 Task: Explore the Foot Route from Times Square to Central Park in NYC.
Action: Mouse moved to (370, 109)
Screenshot: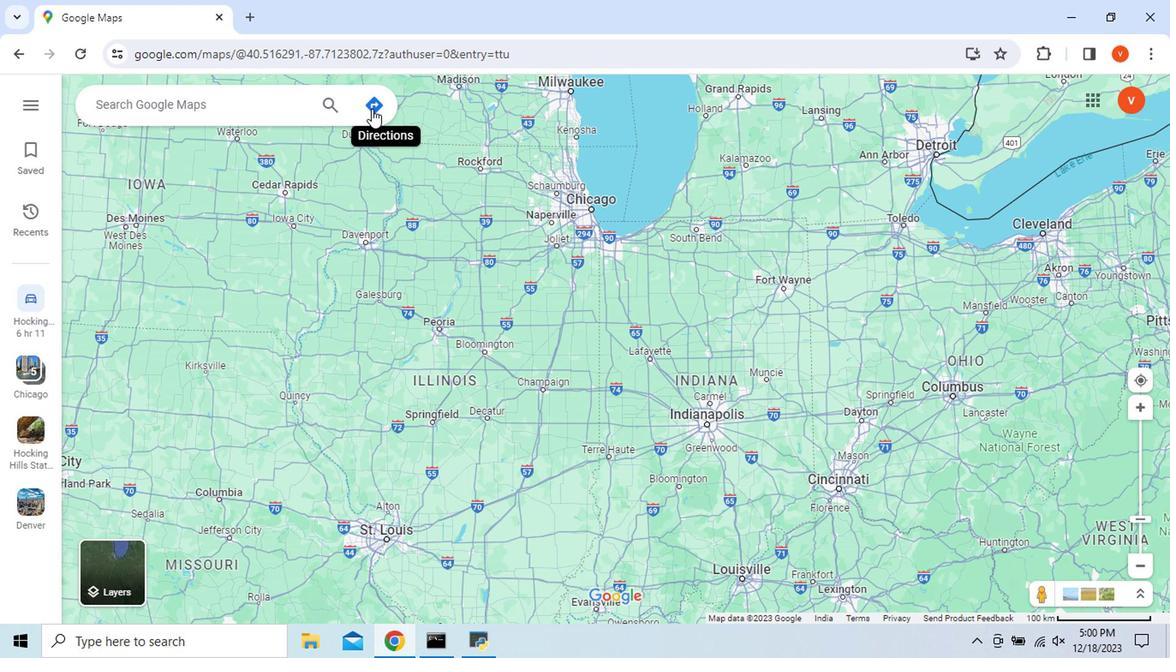 
Action: Mouse pressed left at (370, 109)
Screenshot: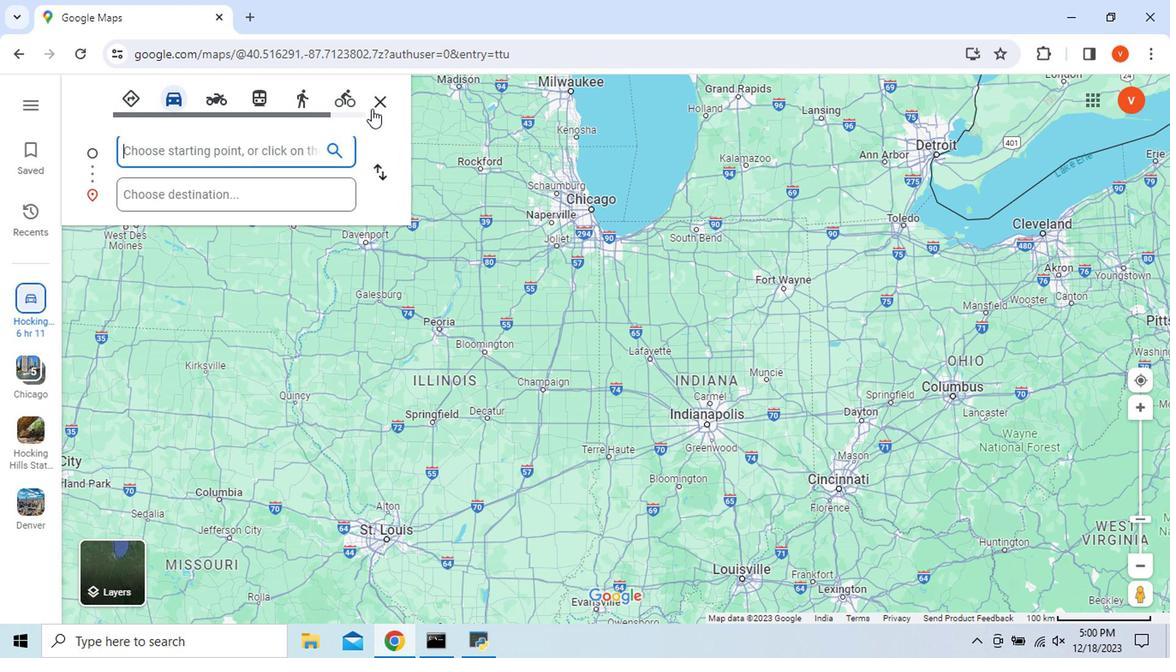 
Action: Key pressed <Key.shift>Times<Key.space>
Screenshot: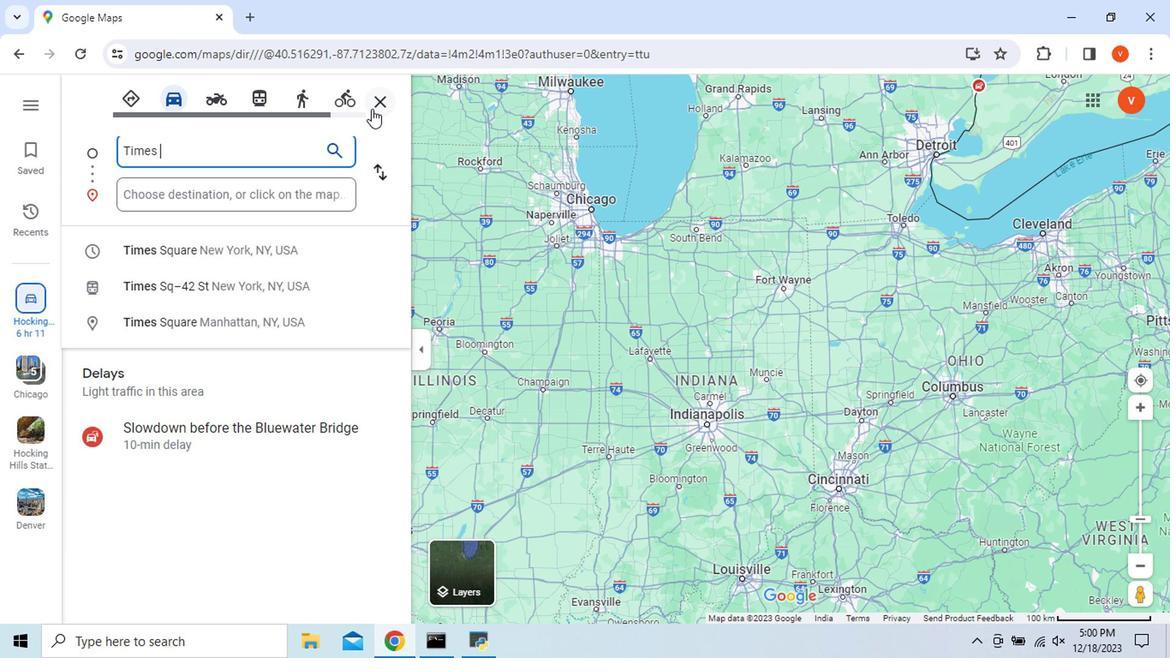
Action: Mouse moved to (170, 251)
Screenshot: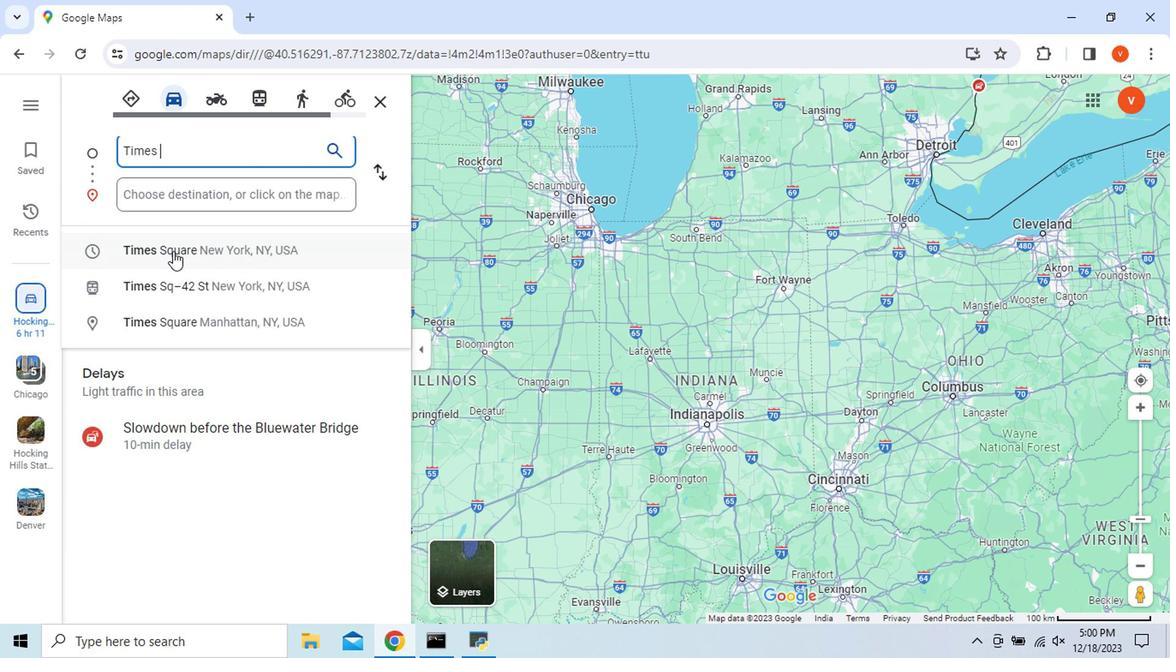 
Action: Mouse pressed left at (170, 251)
Screenshot: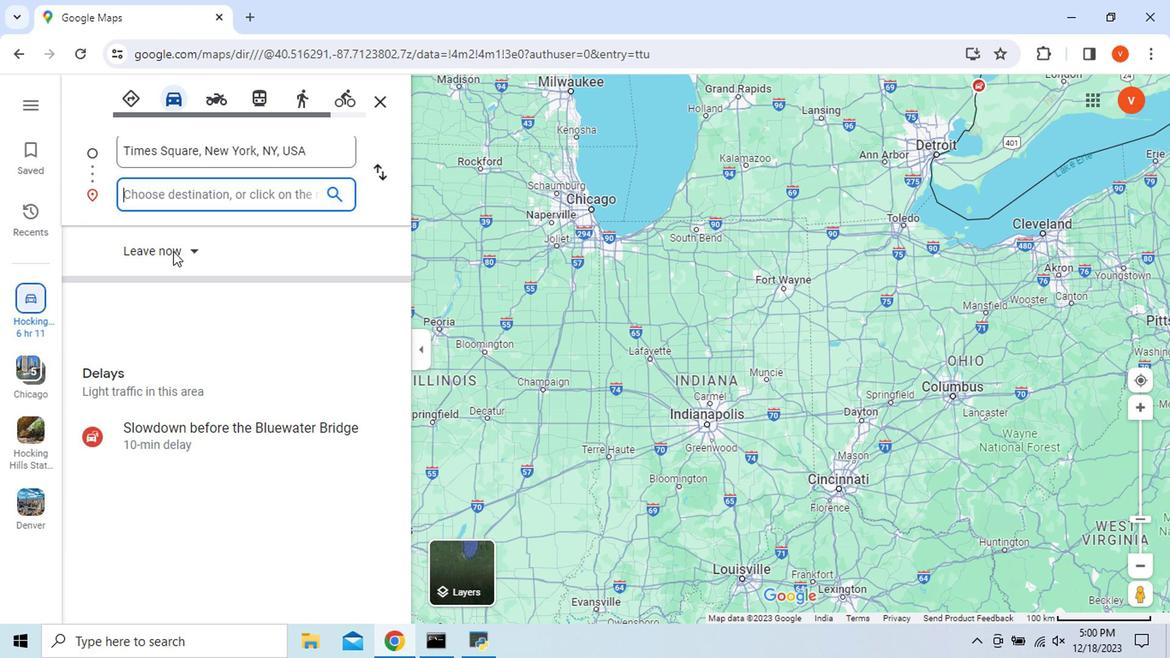 
Action: Mouse moved to (151, 192)
Screenshot: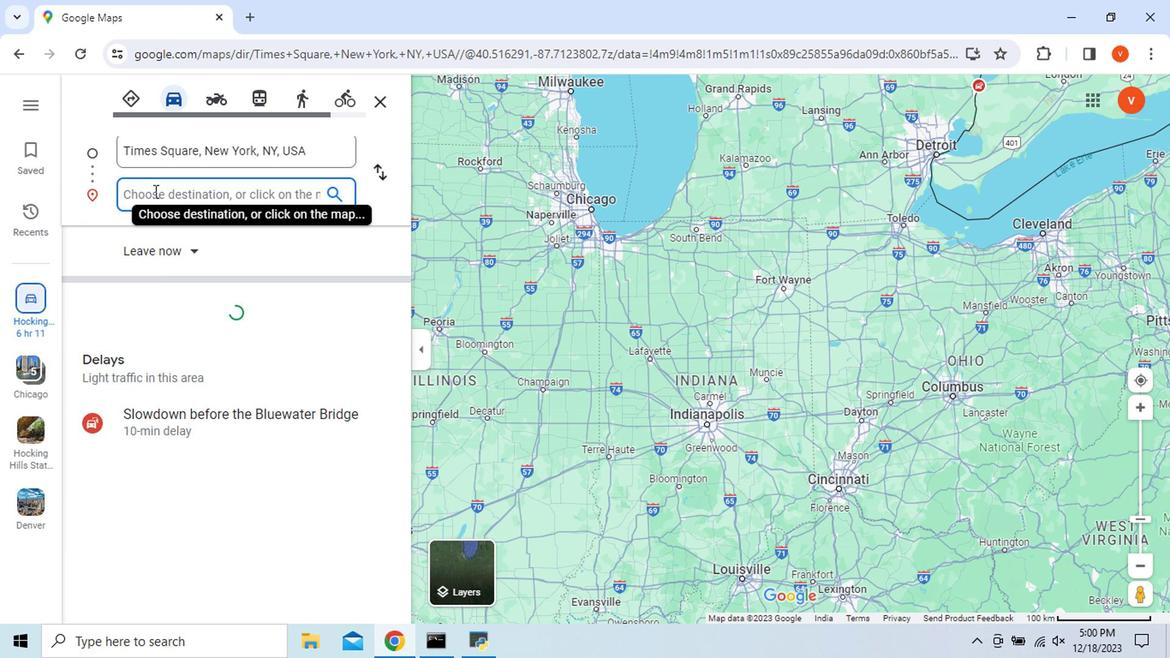 
Action: Key pressed <Key.shift>Central<Key.space>
Screenshot: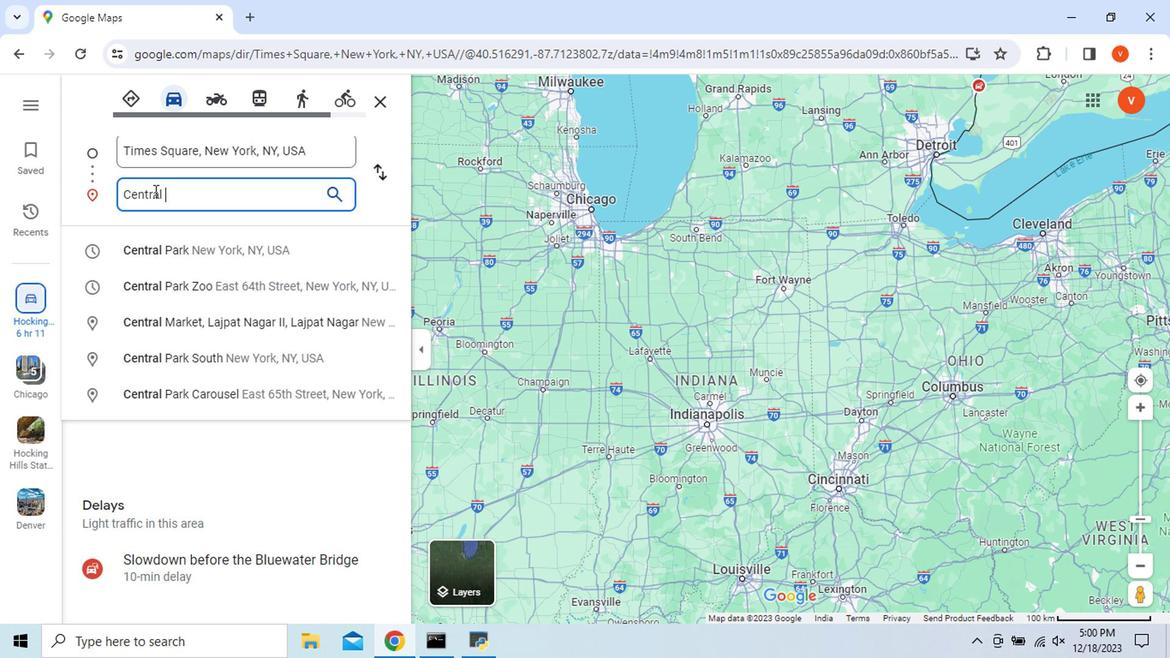 
Action: Mouse moved to (169, 251)
Screenshot: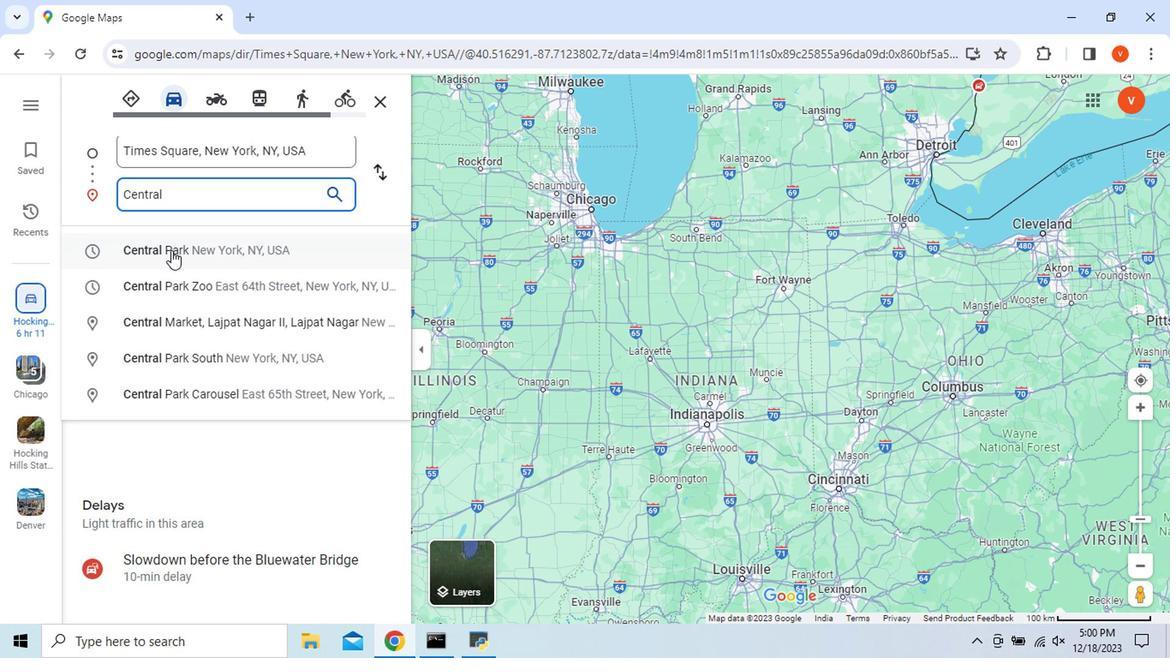 
Action: Mouse pressed left at (169, 251)
Screenshot: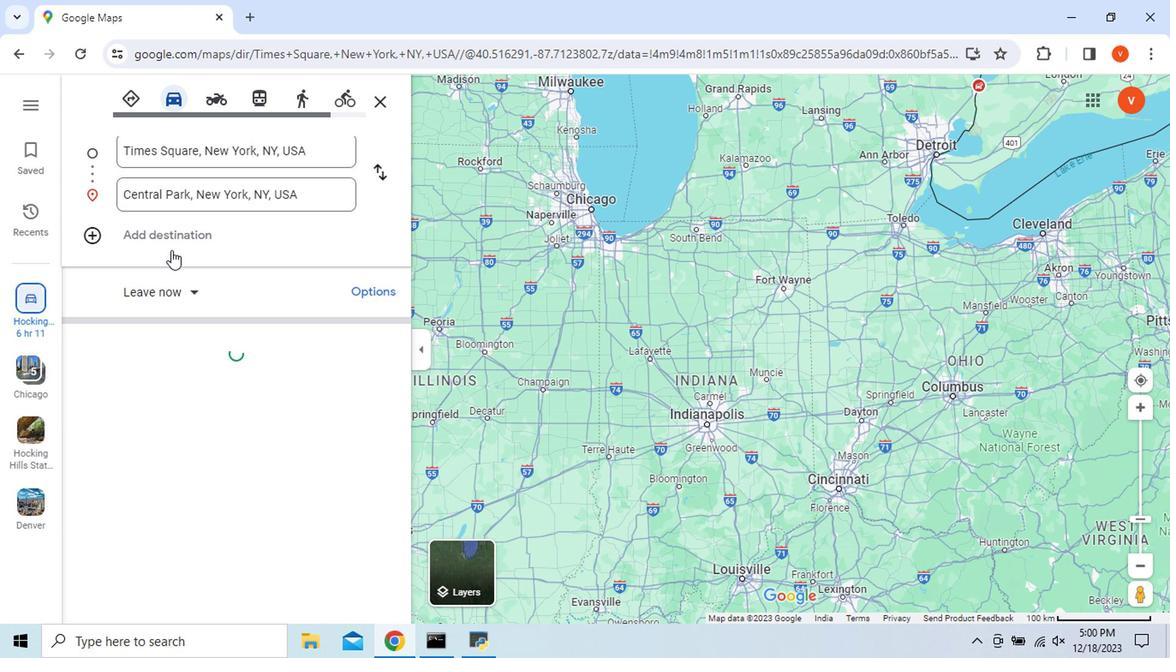 
Action: Mouse moved to (298, 107)
Screenshot: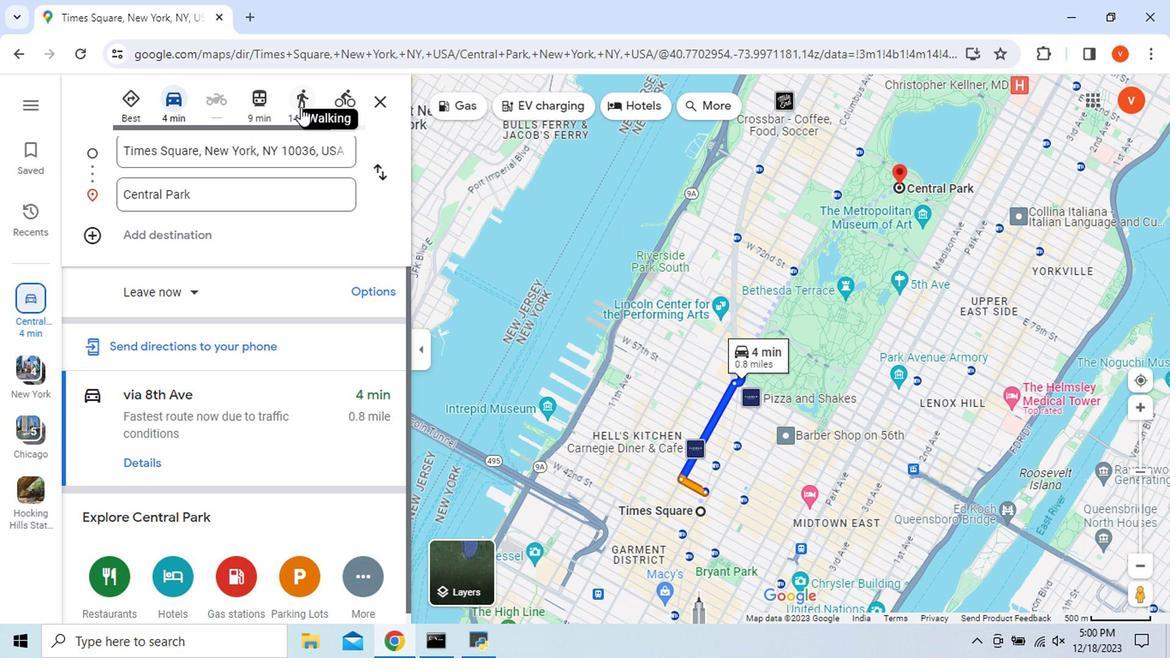 
Action: Mouse pressed left at (298, 107)
Screenshot: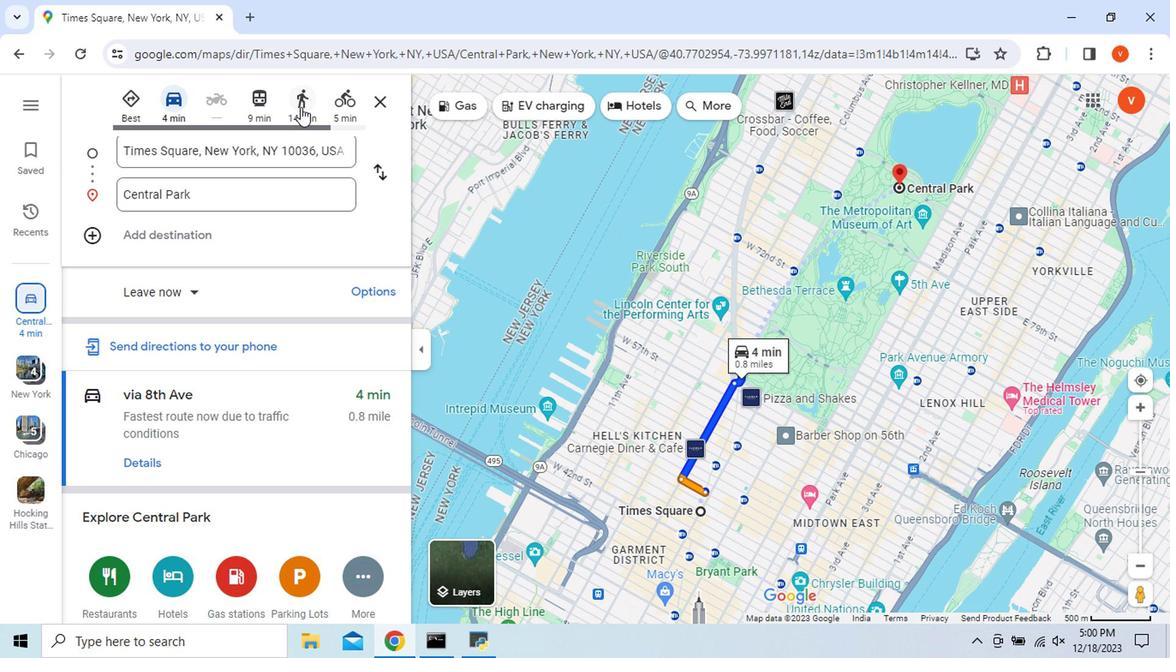 
Action: Mouse moved to (768, 340)
Screenshot: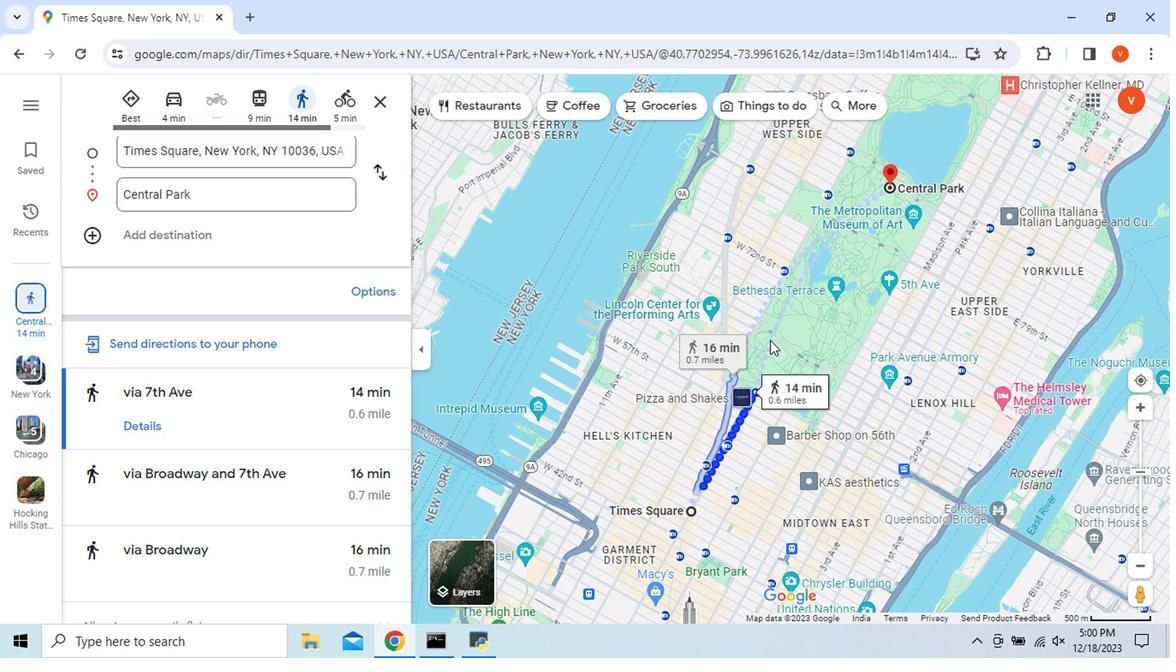 
Action: Mouse pressed right at (768, 340)
Screenshot: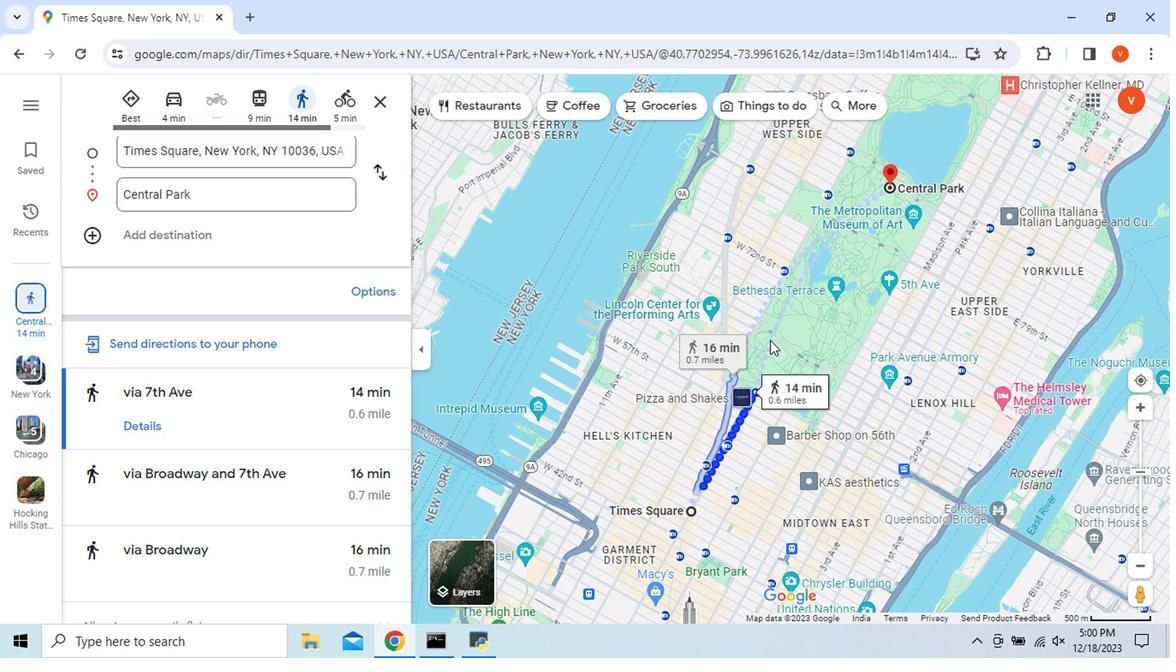 
Action: Mouse moved to (795, 306)
Screenshot: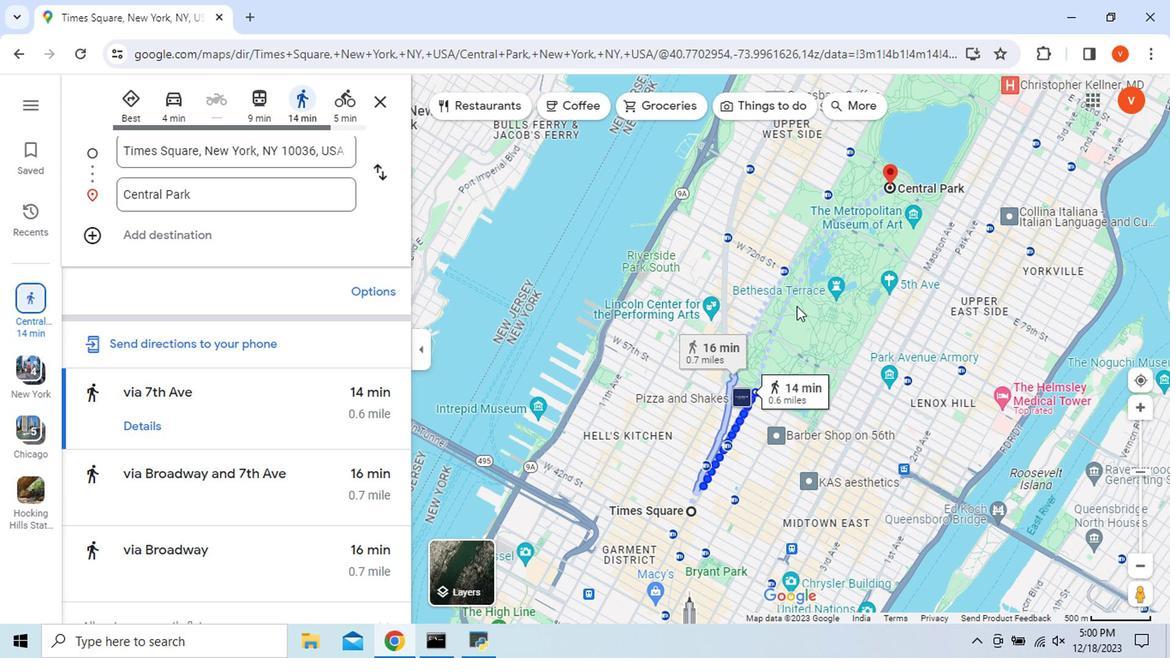 
Action: Mouse pressed left at (795, 306)
Screenshot: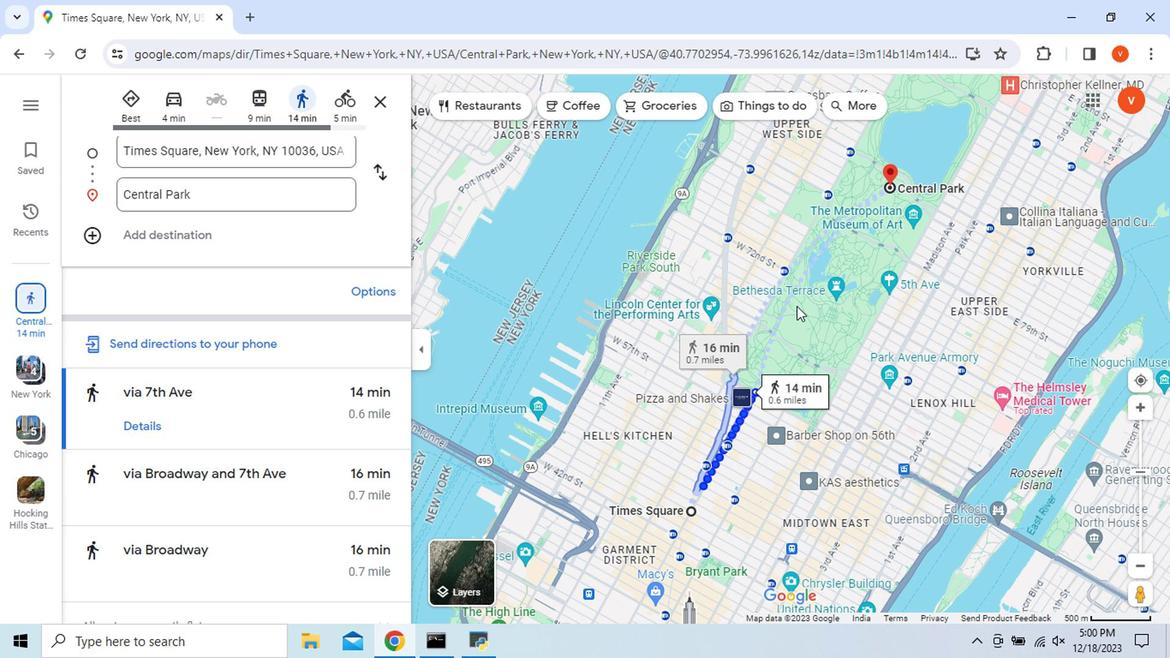 
Action: Mouse moved to (861, 104)
Screenshot: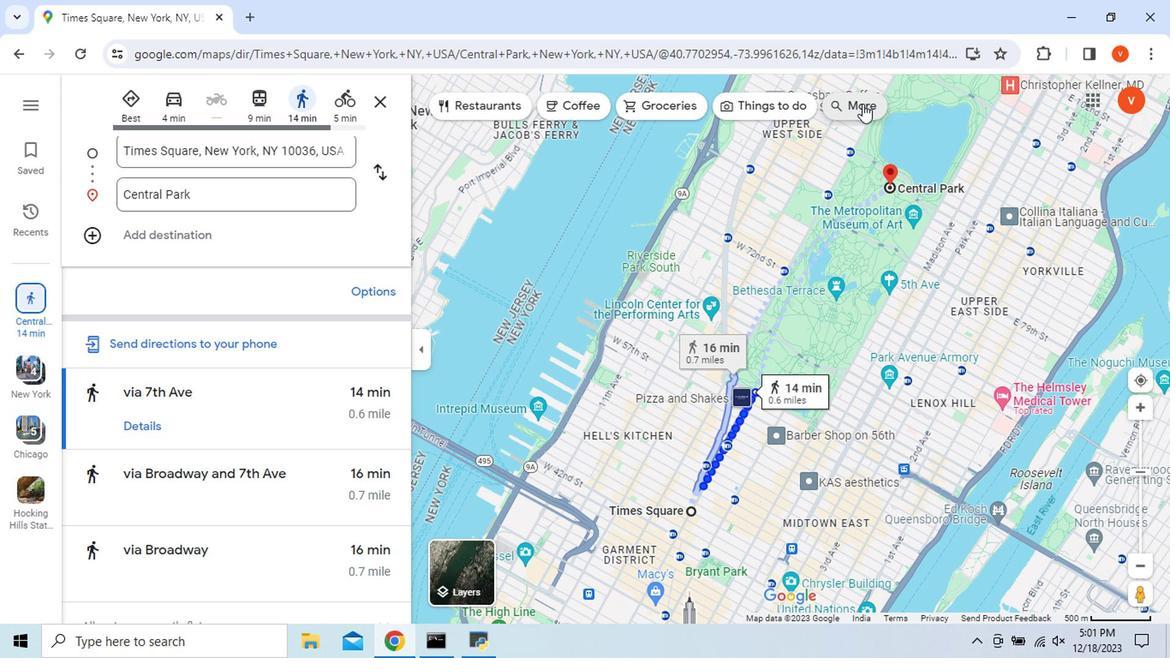 
Action: Mouse pressed left at (861, 104)
Screenshot: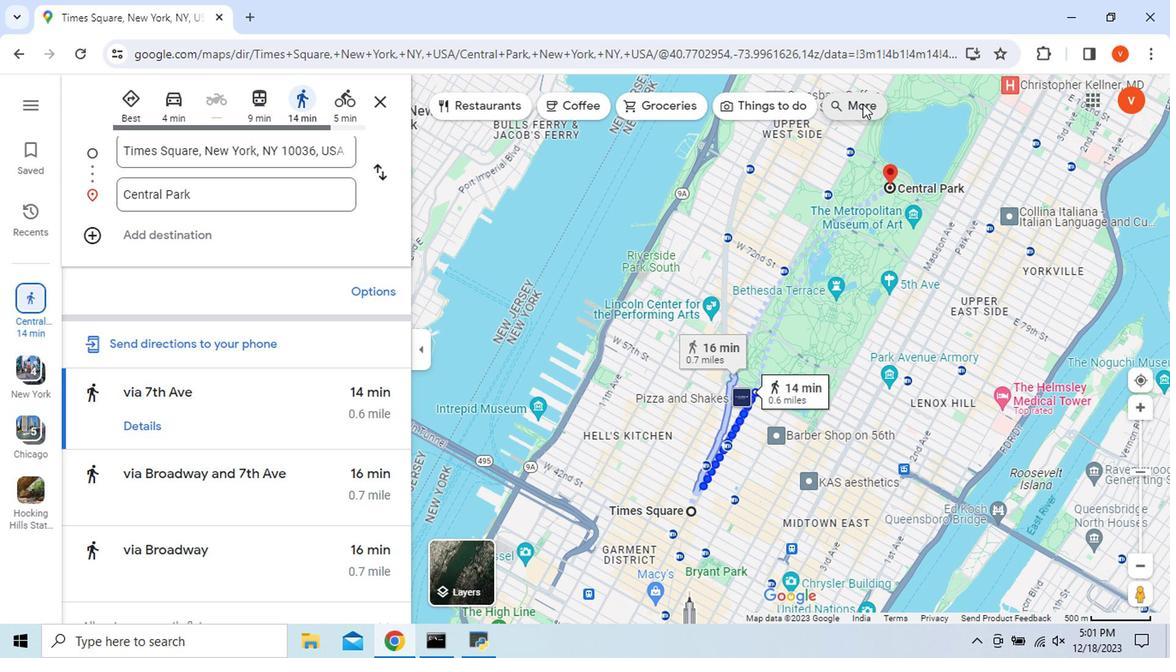 
Action: Mouse moved to (381, 260)
Screenshot: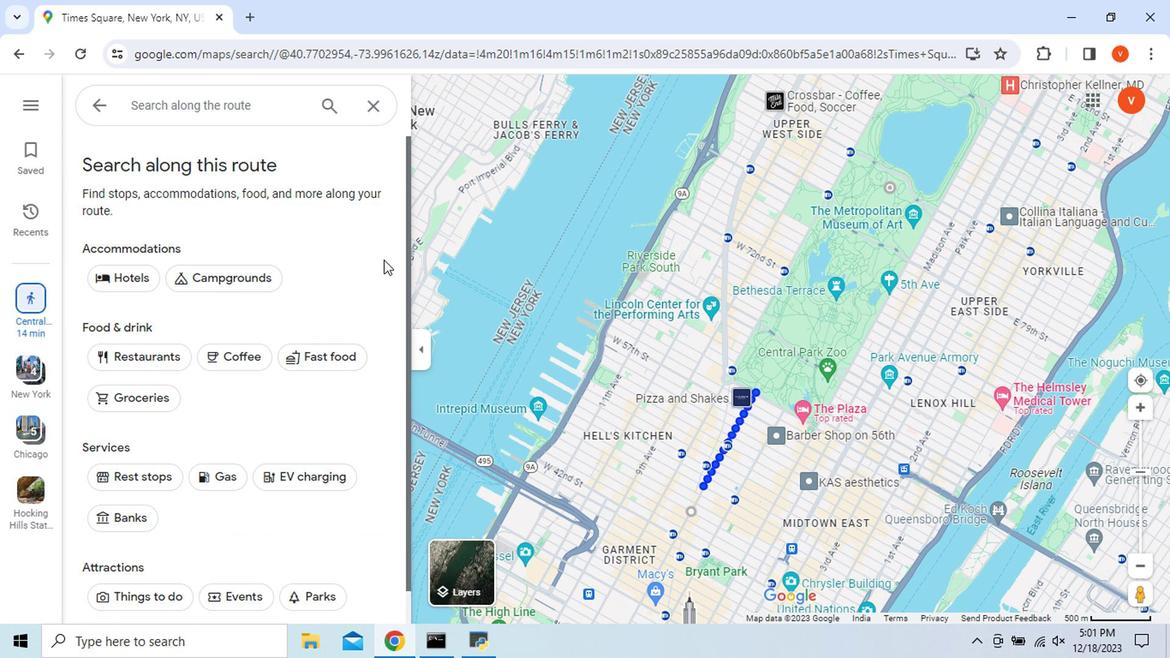 
Action: Mouse scrolled (381, 259) with delta (0, 0)
Screenshot: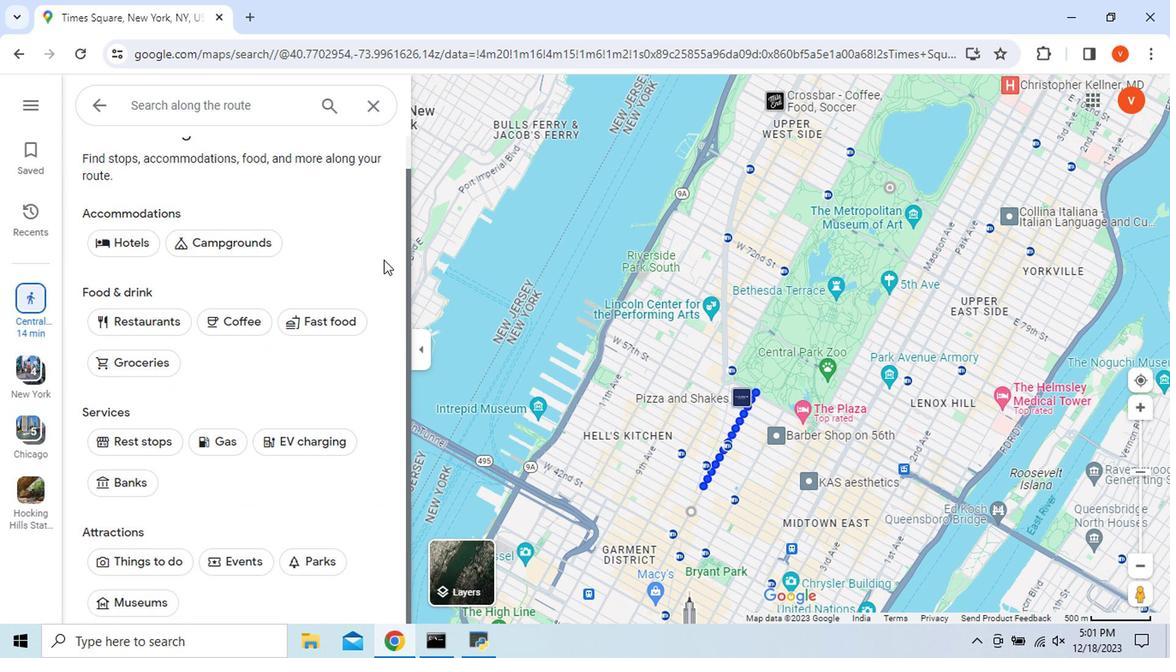 
Action: Mouse scrolled (381, 259) with delta (0, 0)
Screenshot: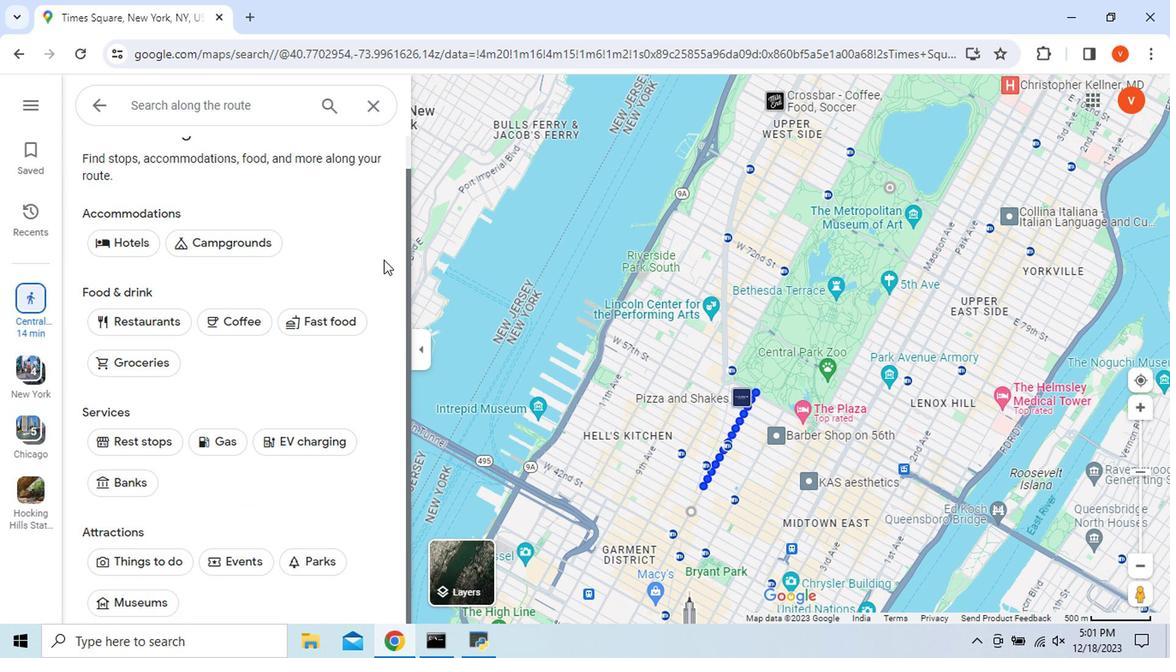 
Action: Mouse moved to (365, 110)
Screenshot: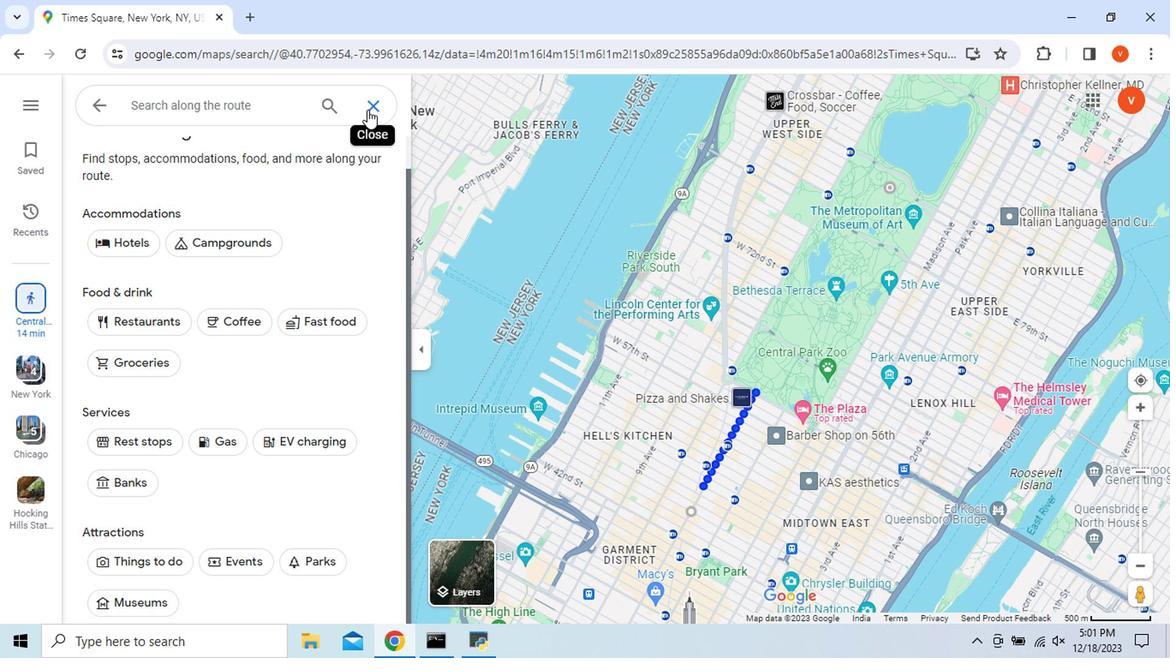 
Action: Mouse pressed left at (365, 110)
Screenshot: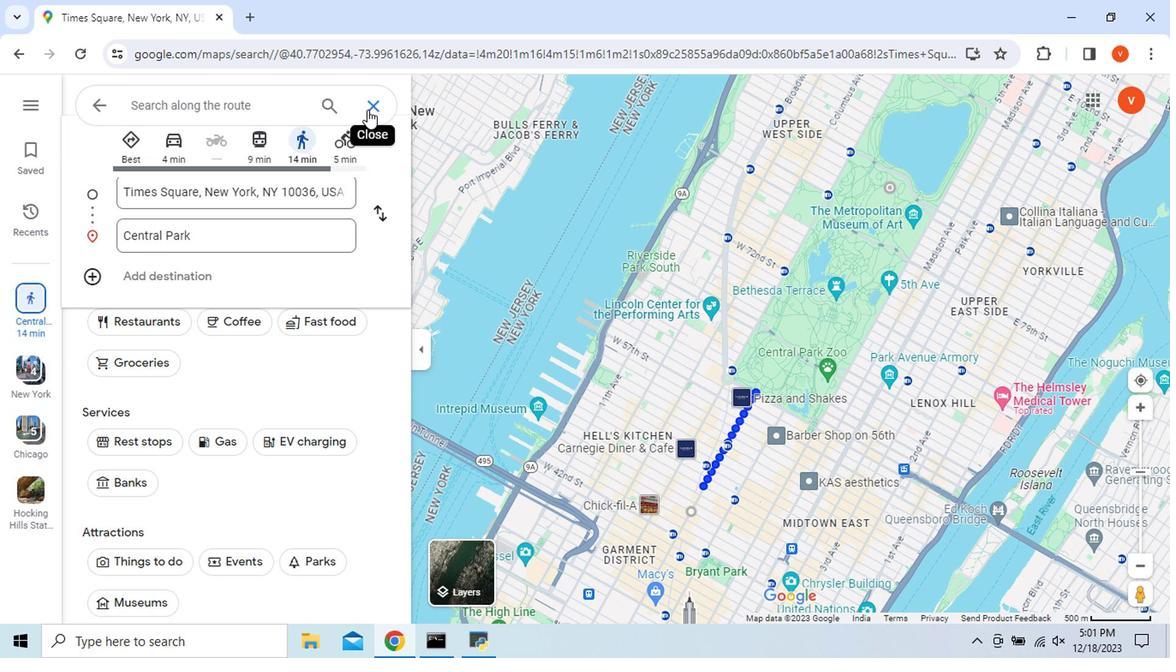 
Action: Mouse moved to (149, 425)
Screenshot: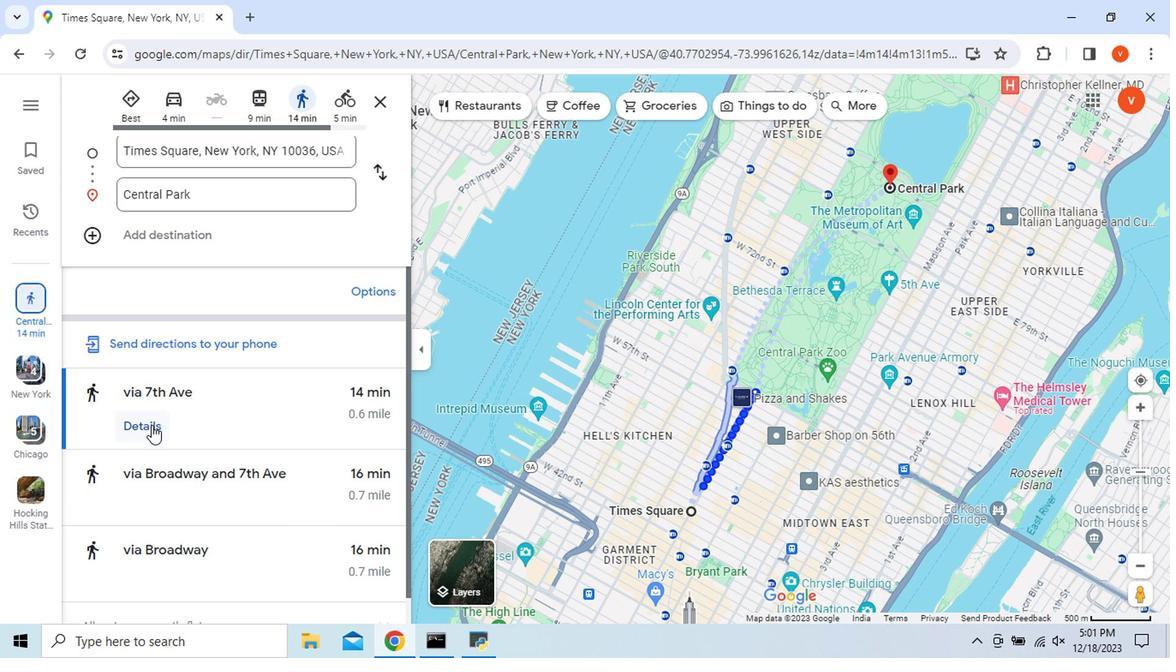 
Action: Mouse pressed left at (149, 425)
Screenshot: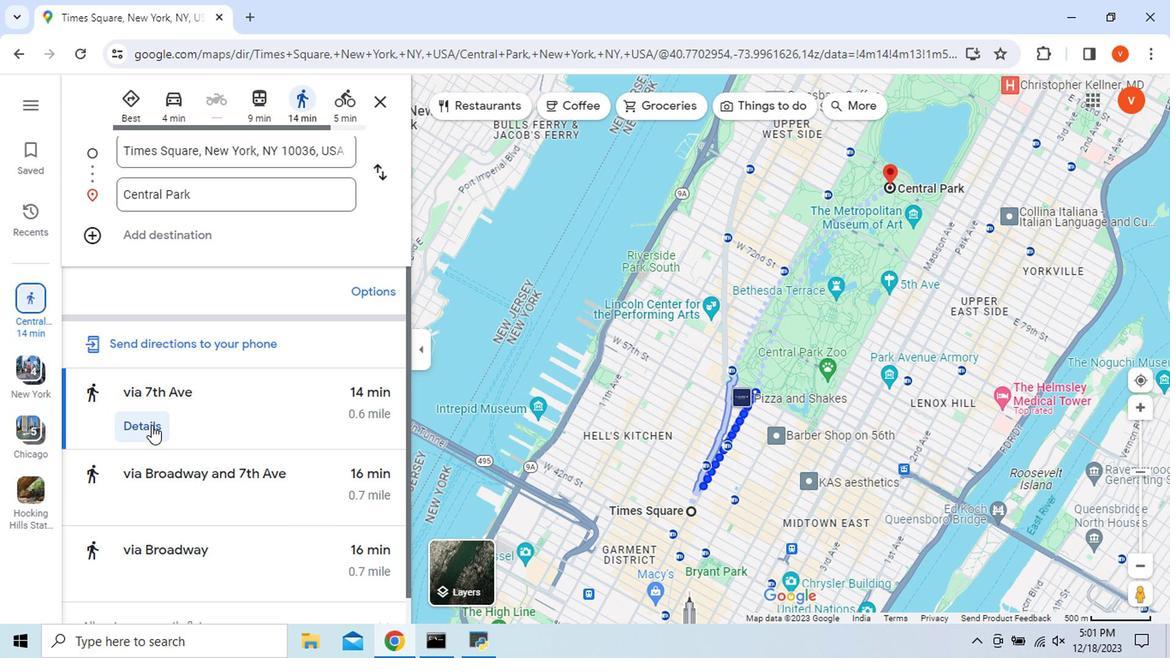 
Action: Mouse moved to (79, 96)
Screenshot: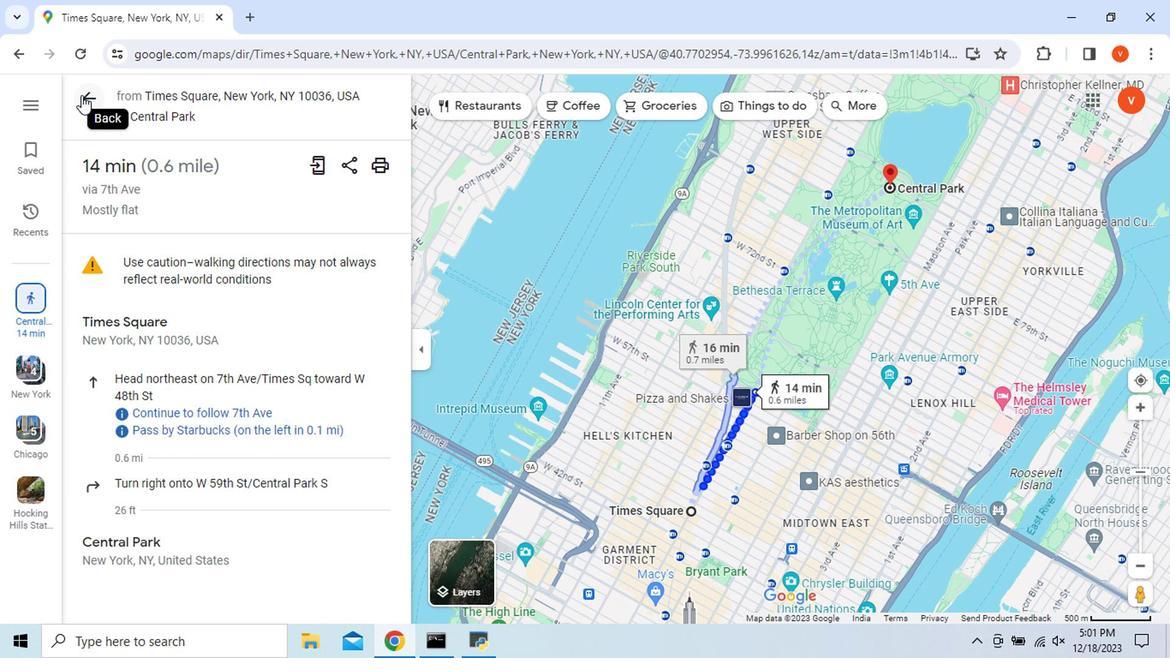 
Action: Mouse pressed left at (79, 96)
Screenshot: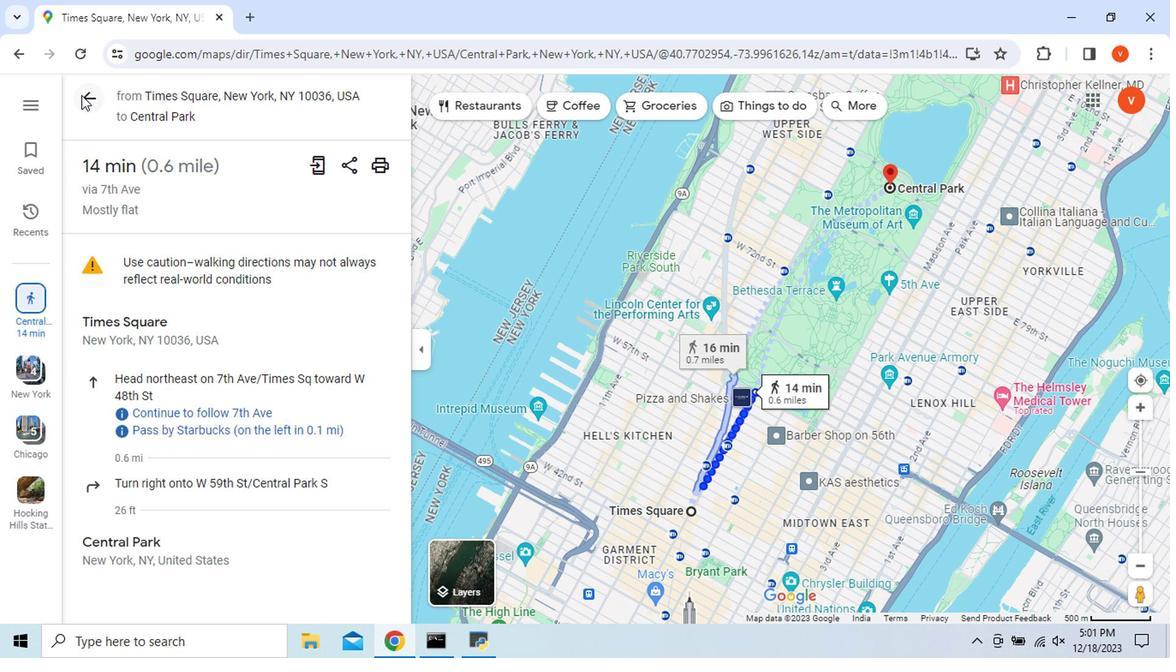 
Action: Mouse moved to (515, 507)
Screenshot: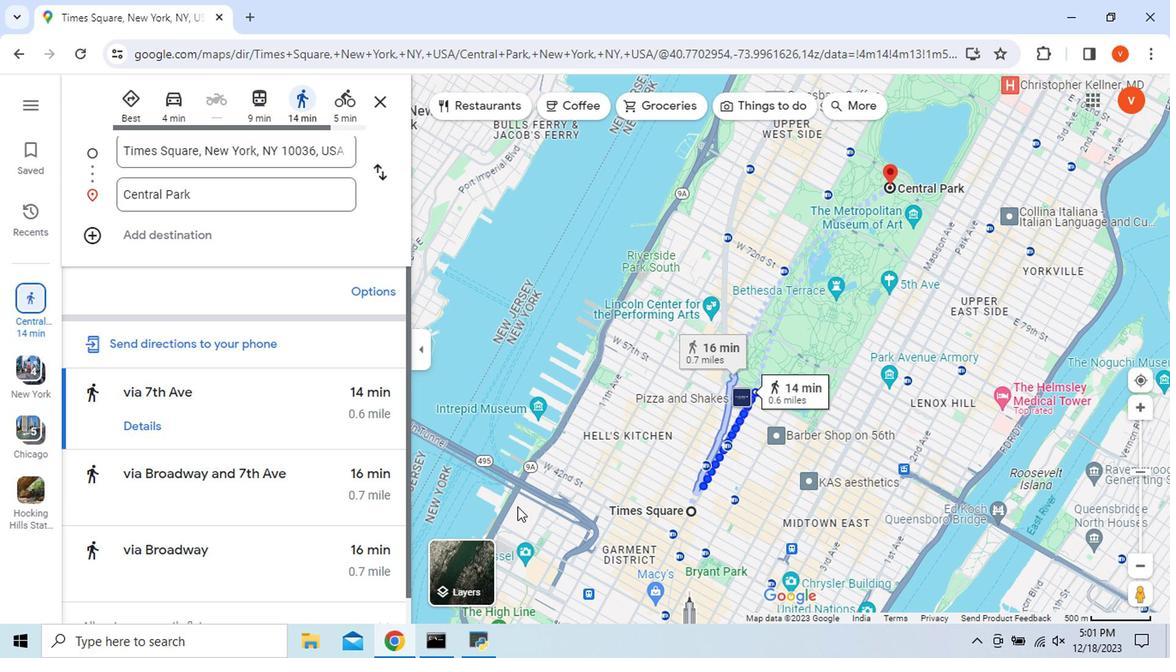 
